 Task: Find a flight from Dublin to Edinburgh on July 6, 2023, for one passenger in economy class, considering any emissions.
Action: Mouse pressed left at (243, 177)
Screenshot: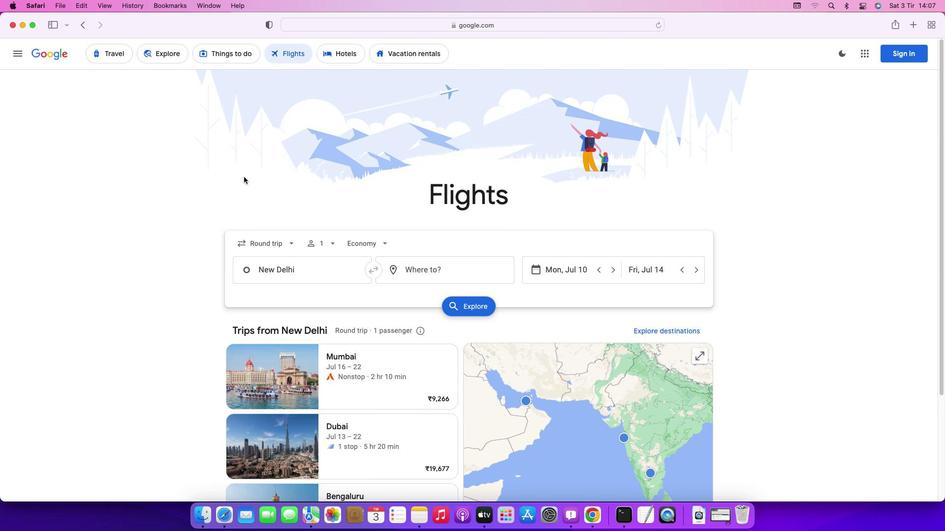 
Action: Mouse moved to (263, 239)
Screenshot: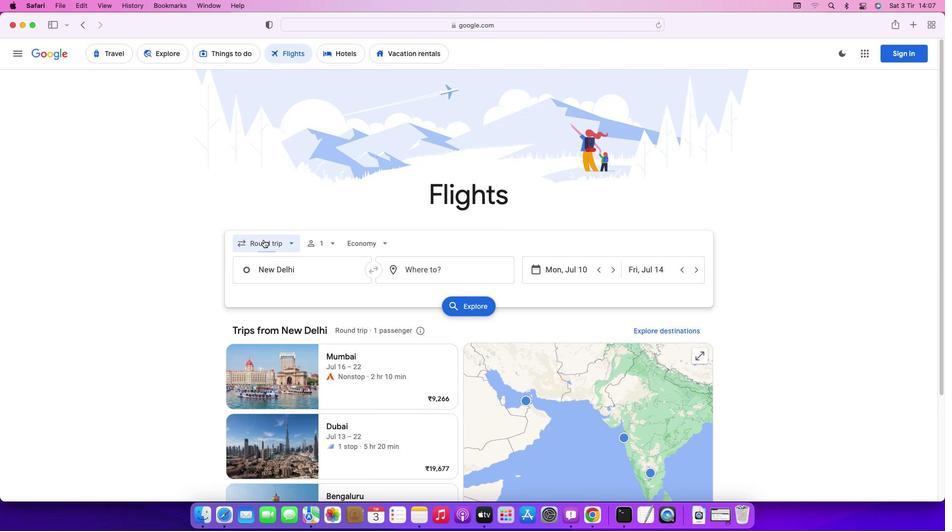 
Action: Mouse pressed left at (263, 239)
Screenshot: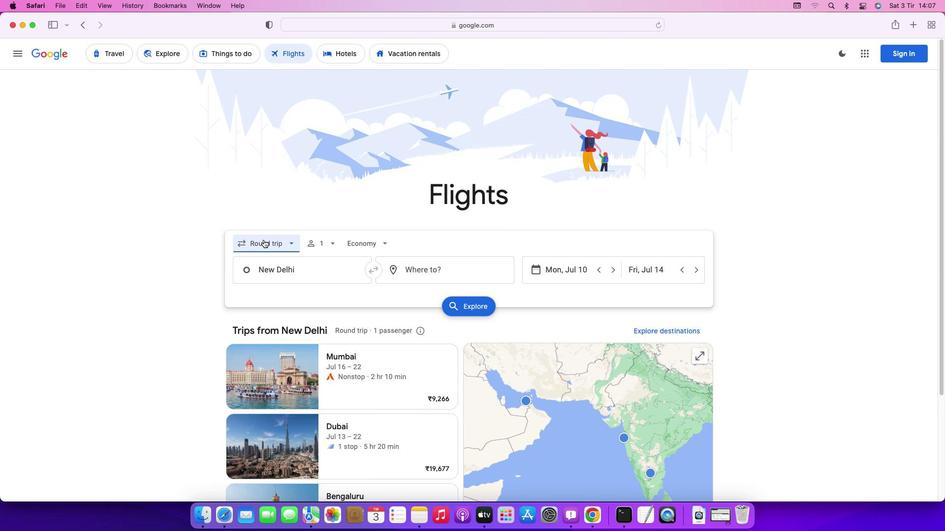 
Action: Mouse moved to (256, 293)
Screenshot: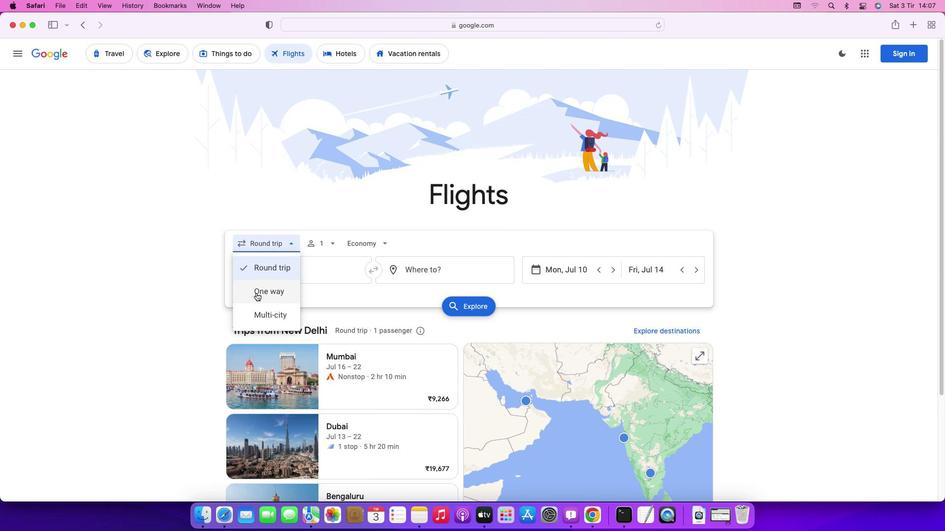 
Action: Mouse pressed left at (256, 293)
Screenshot: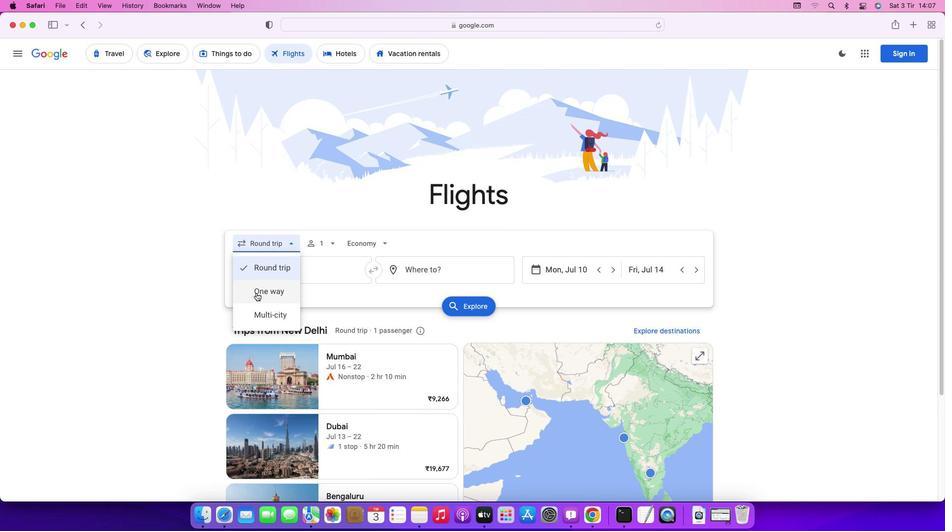 
Action: Mouse moved to (320, 243)
Screenshot: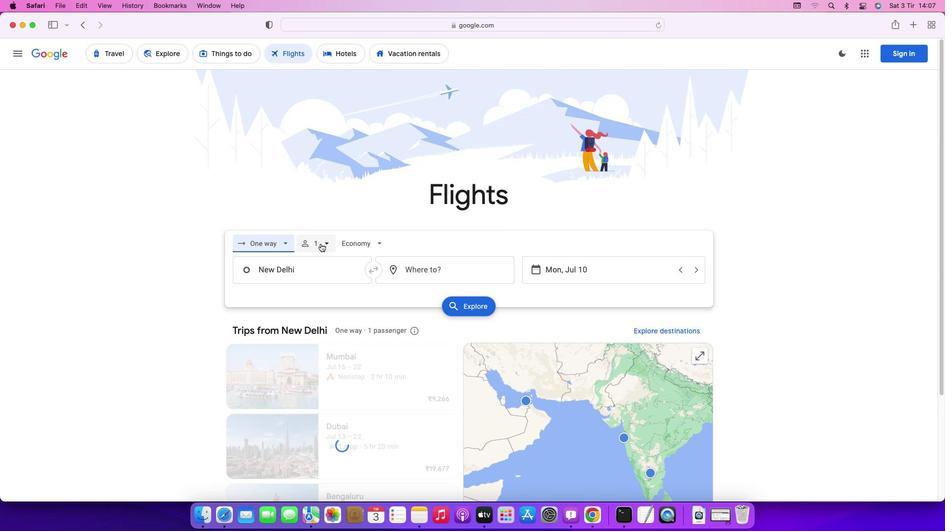 
Action: Mouse pressed left at (320, 243)
Screenshot: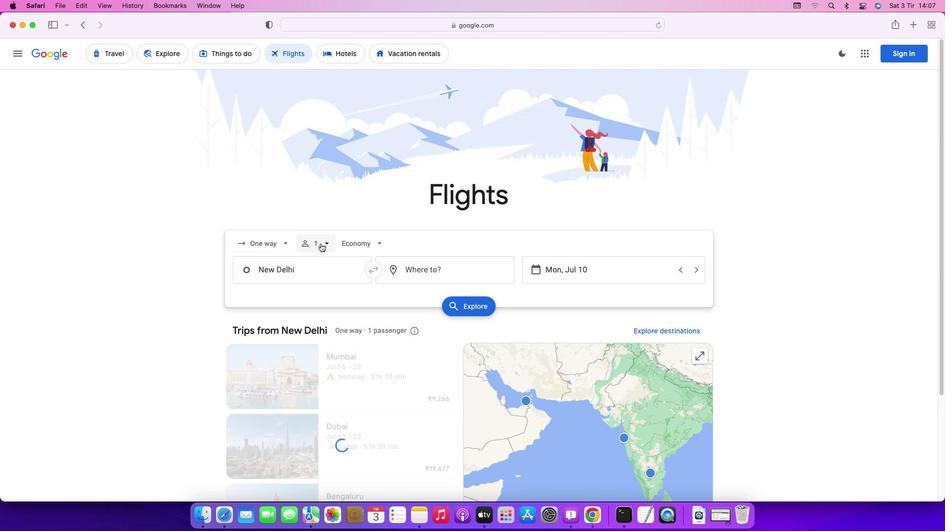 
Action: Mouse moved to (384, 270)
Screenshot: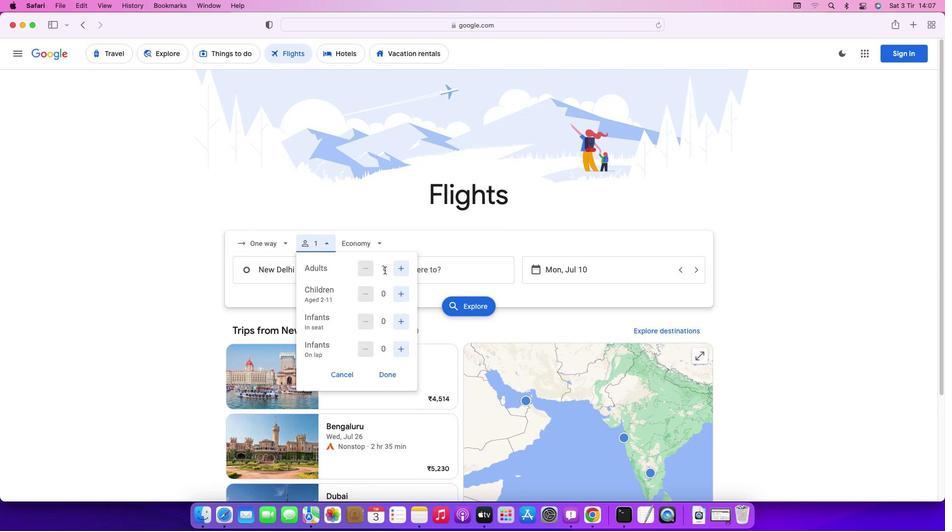 
Action: Mouse pressed left at (384, 270)
Screenshot: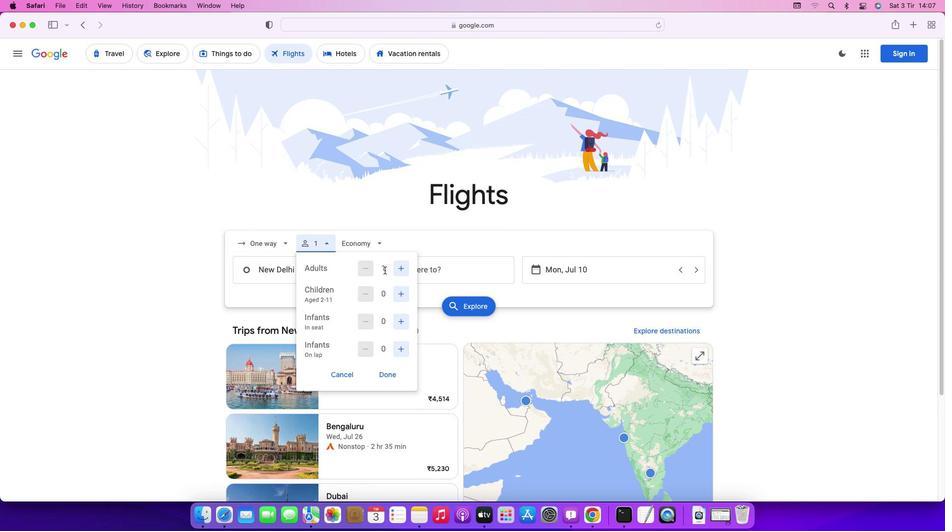 
Action: Mouse moved to (384, 372)
Screenshot: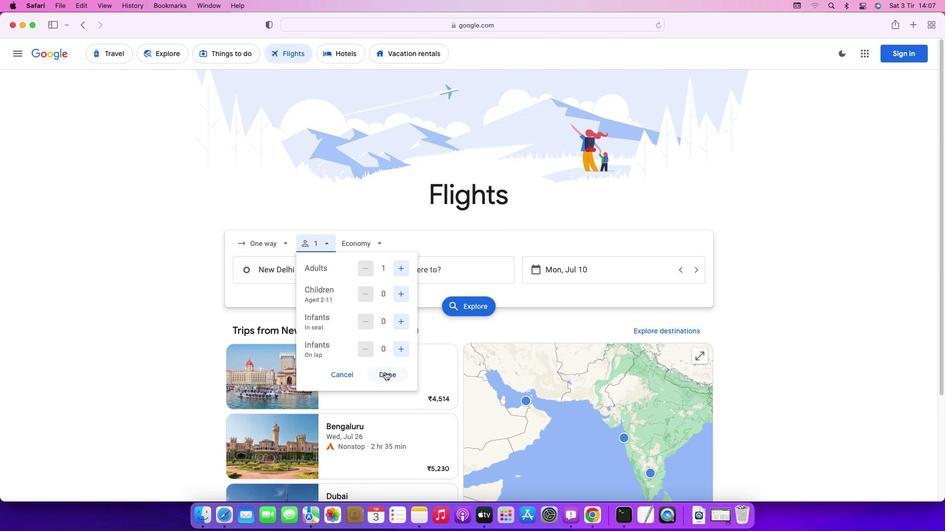 
Action: Mouse pressed left at (384, 372)
Screenshot: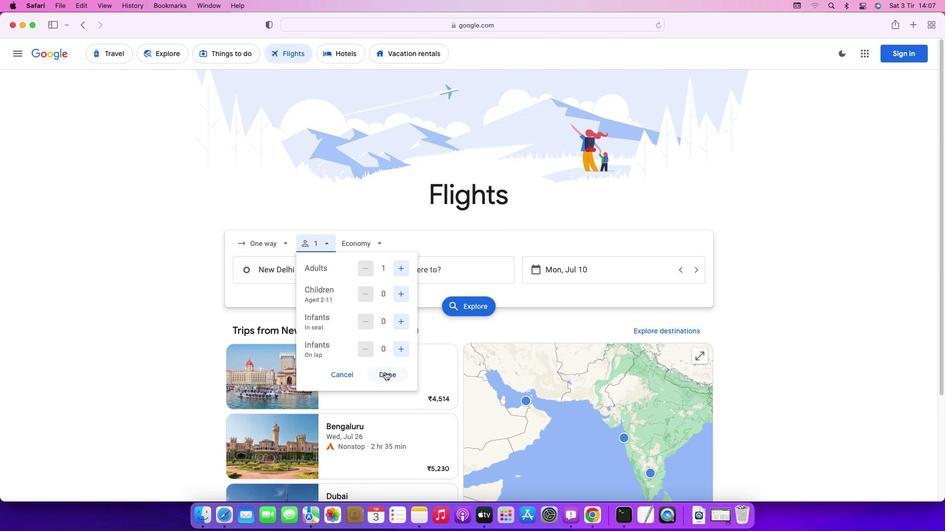 
Action: Mouse moved to (374, 244)
Screenshot: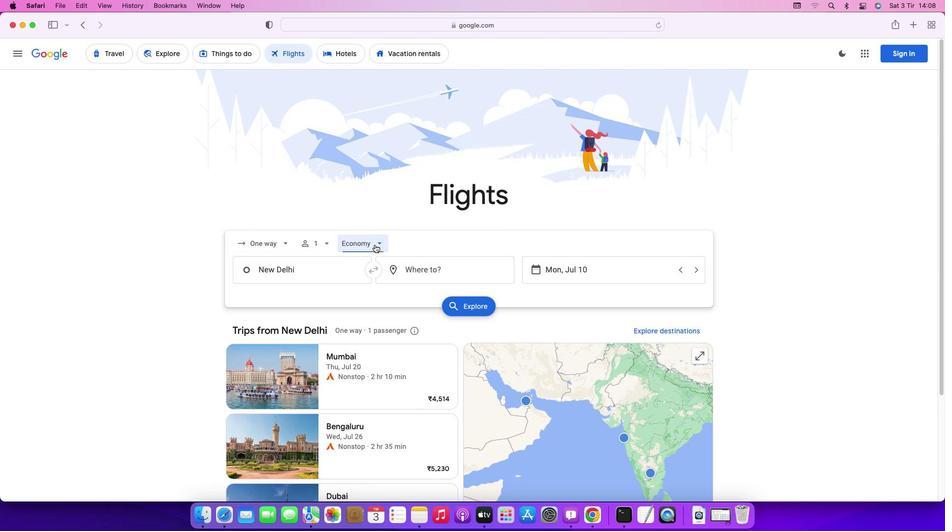 
Action: Mouse pressed left at (374, 244)
Screenshot: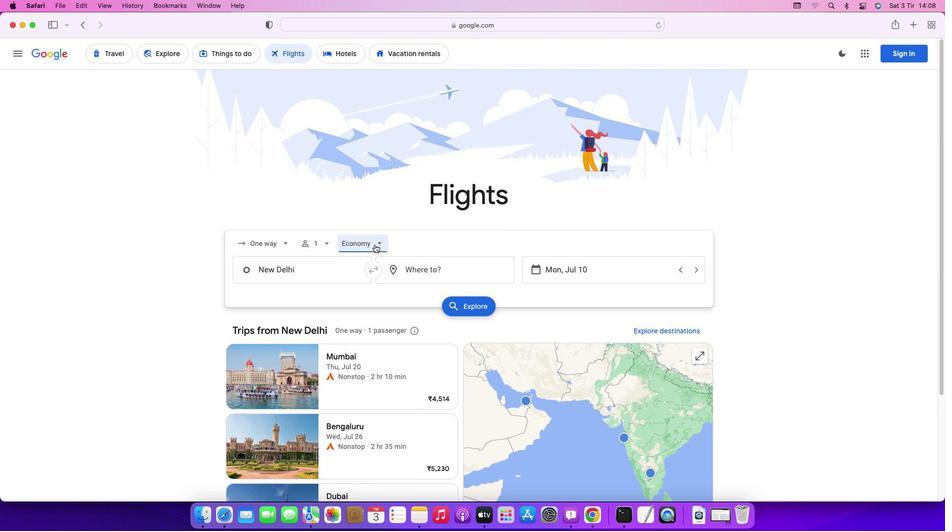 
Action: Mouse moved to (383, 270)
Screenshot: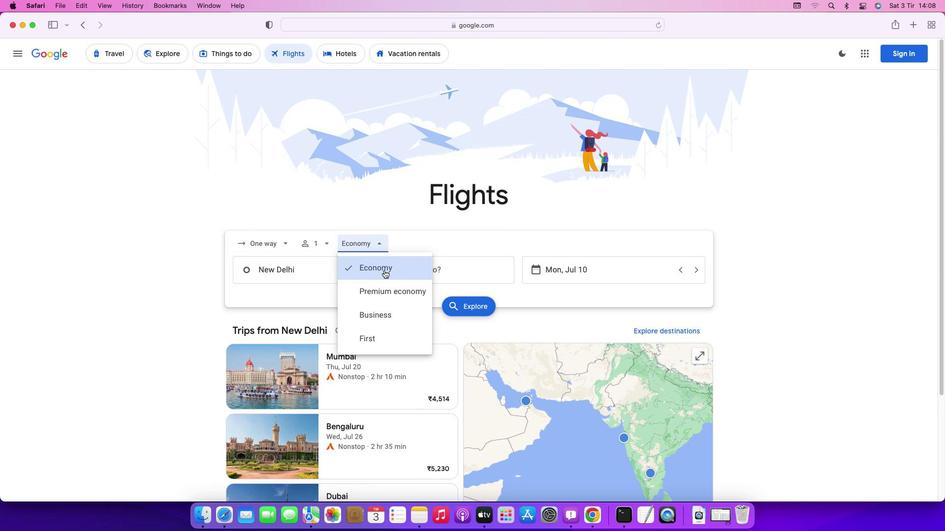 
Action: Mouse pressed left at (383, 270)
Screenshot: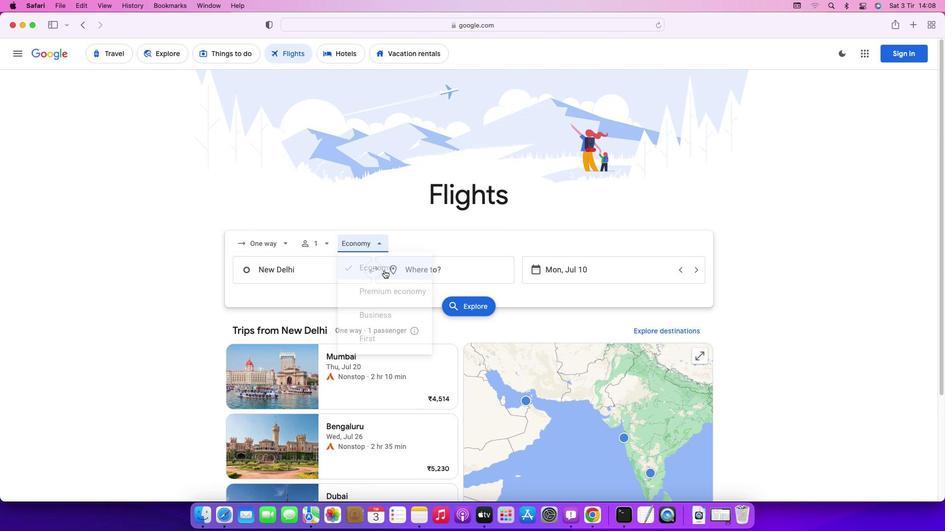 
Action: Mouse moved to (324, 274)
Screenshot: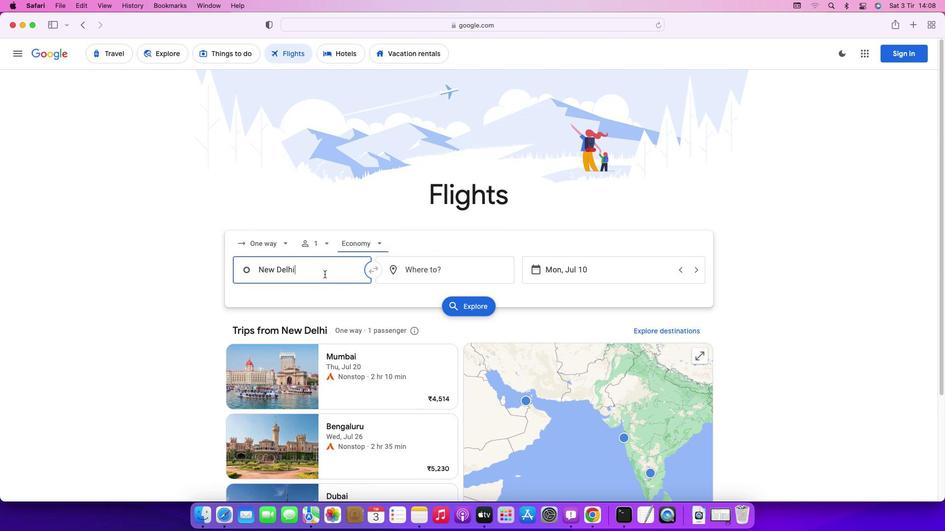
Action: Mouse pressed left at (324, 274)
Screenshot: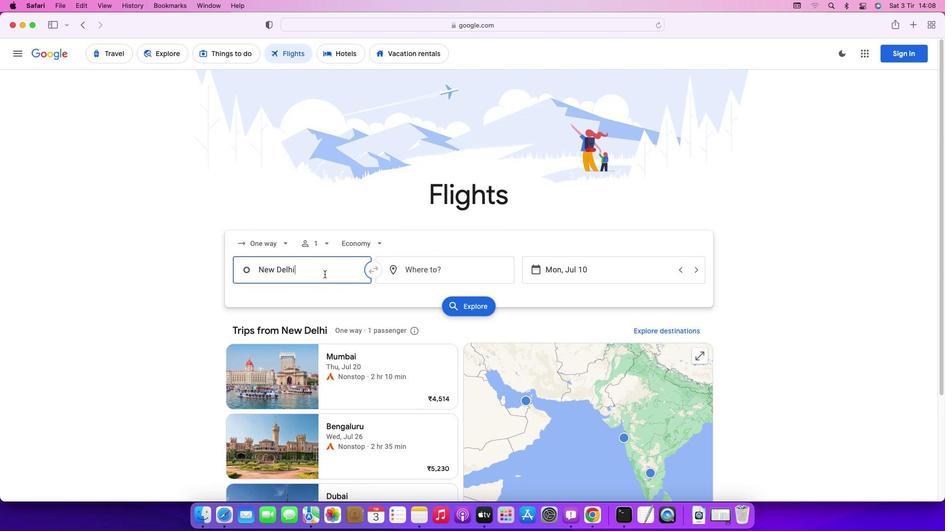 
Action: Key pressed Key.backspaceKey.caps_lock'D'Key.caps_lock'u''b''l''i''n'','Key.caps_lock'I'Key.caps_lock'r''e''l''a''n''d'
Screenshot: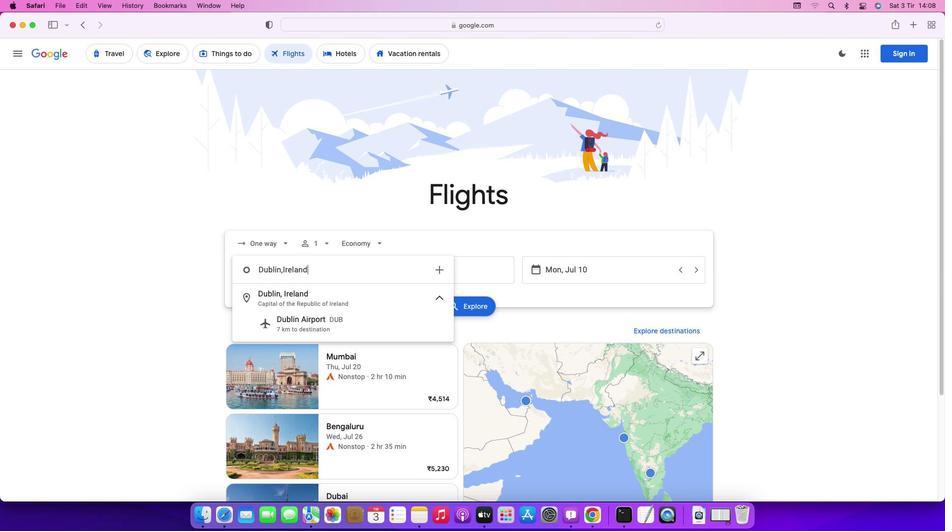 
Action: Mouse moved to (333, 301)
Screenshot: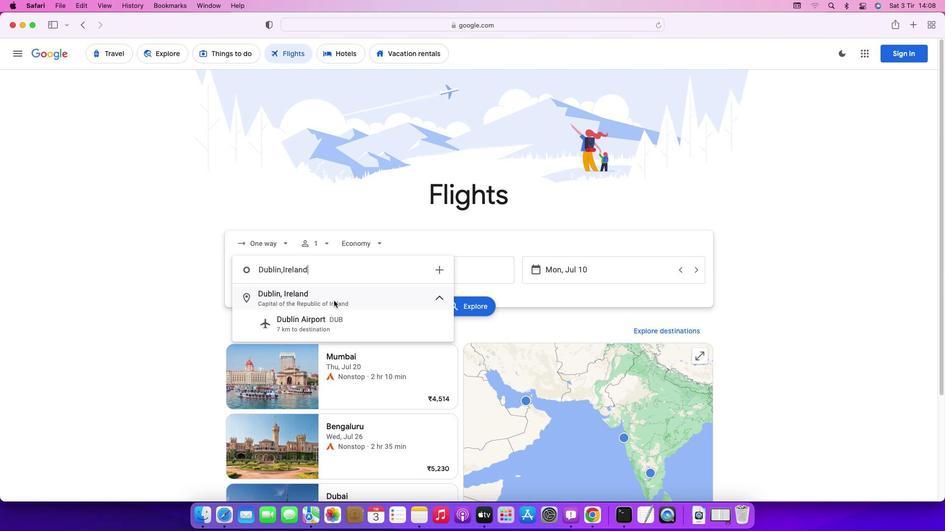 
Action: Mouse pressed left at (333, 301)
Screenshot: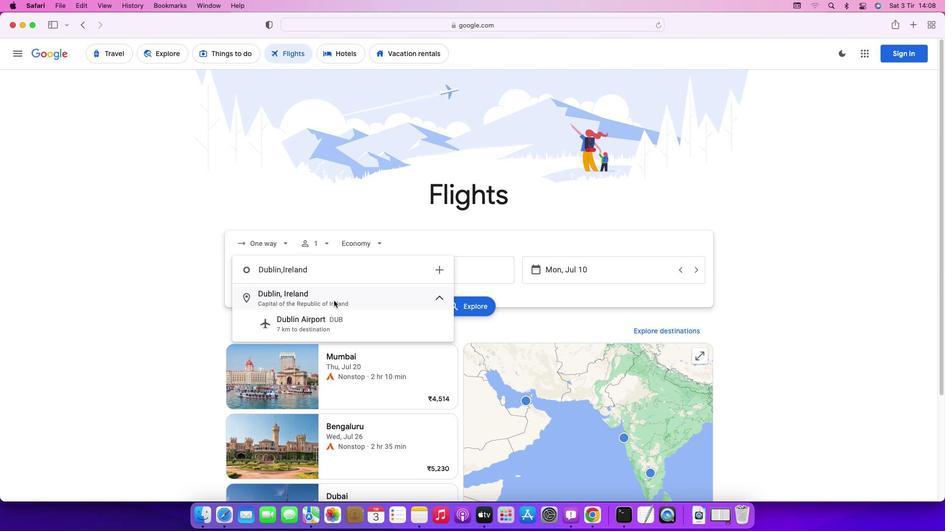 
Action: Mouse moved to (441, 271)
Screenshot: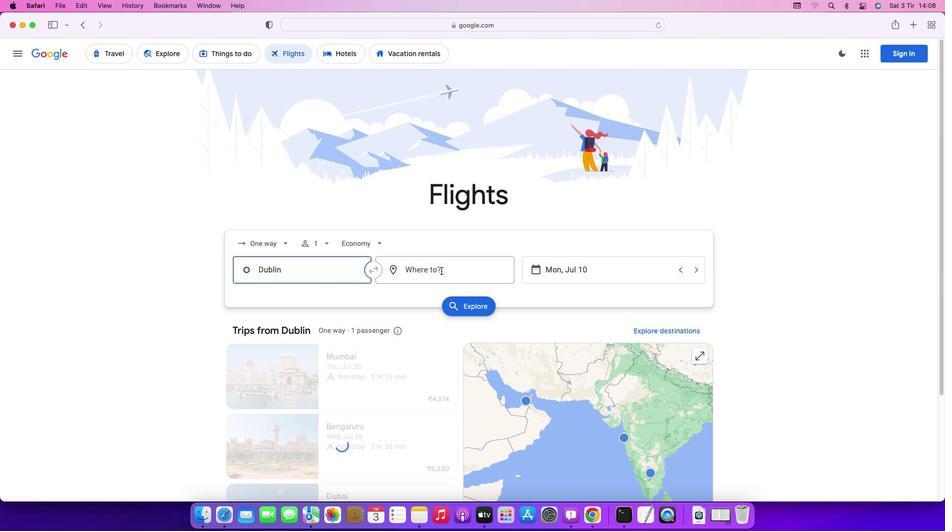 
Action: Mouse pressed left at (441, 271)
Screenshot: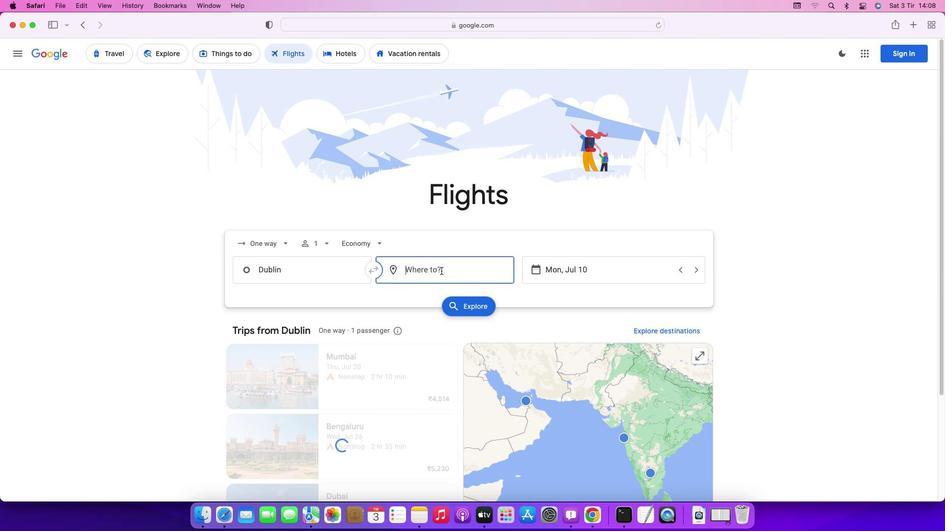 
Action: Key pressed Key.caps_lock'E'Key.caps_lock'd''i''n''b''u''r''g''h'','Key.spaceKey.caps_lock'U'Key.caps_lock'n''i''t''e''d'Key.spaceKey.caps_lock'K'Key.caps_lock'i''n''g''d''o''m'
Screenshot: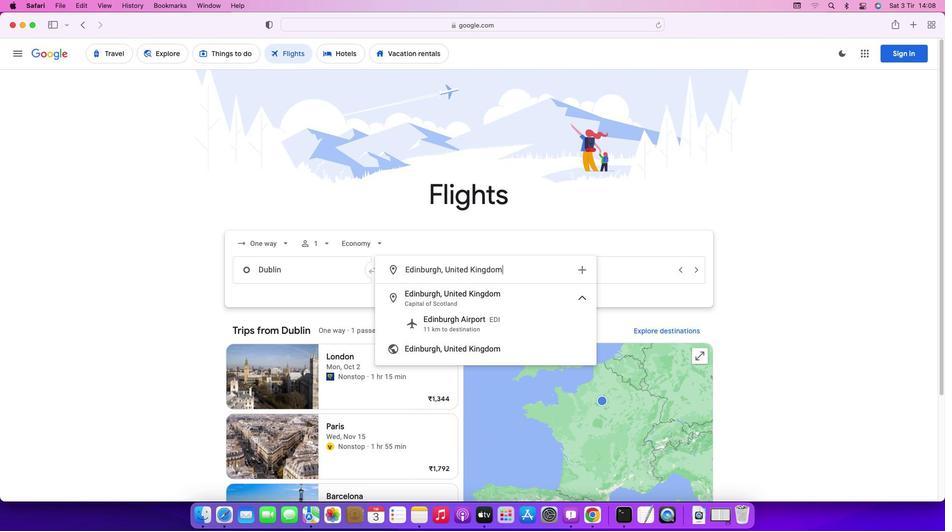 
Action: Mouse moved to (455, 297)
Screenshot: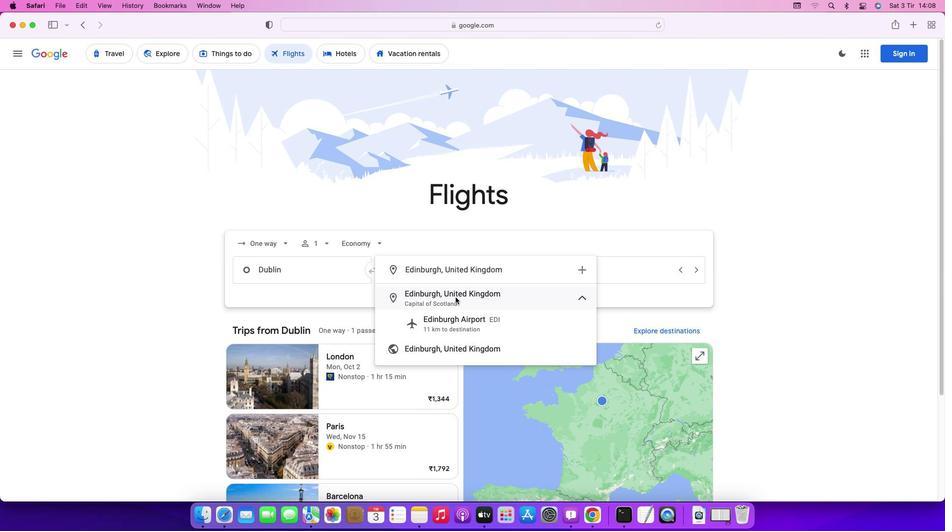 
Action: Mouse pressed left at (455, 297)
Screenshot: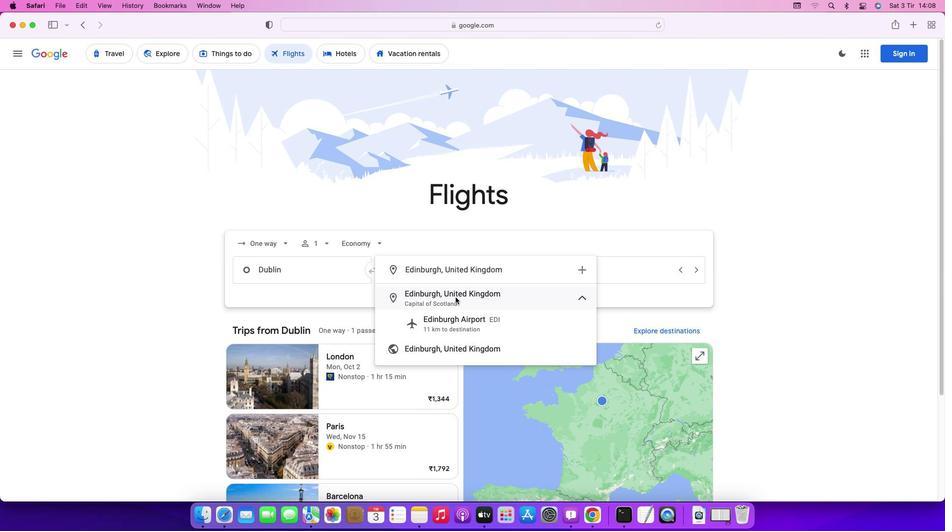 
Action: Mouse moved to (606, 273)
Screenshot: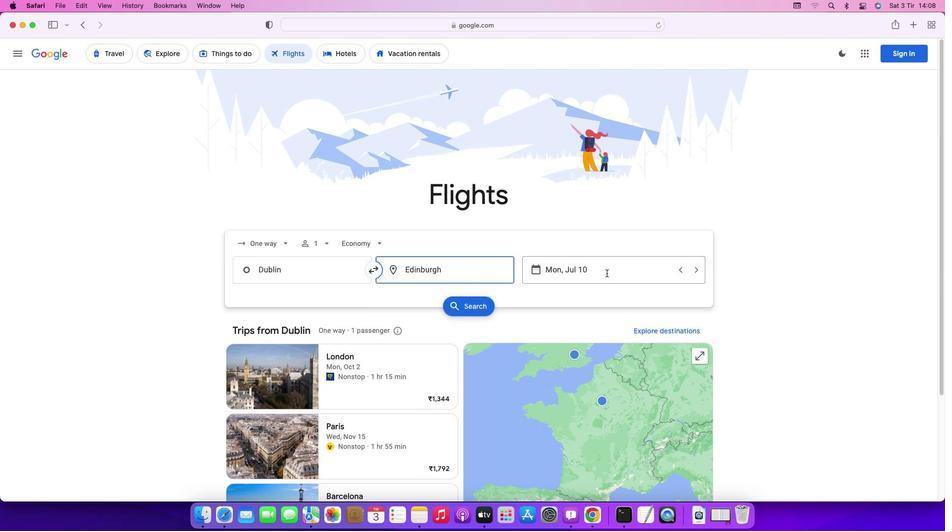 
Action: Mouse pressed left at (606, 273)
Screenshot: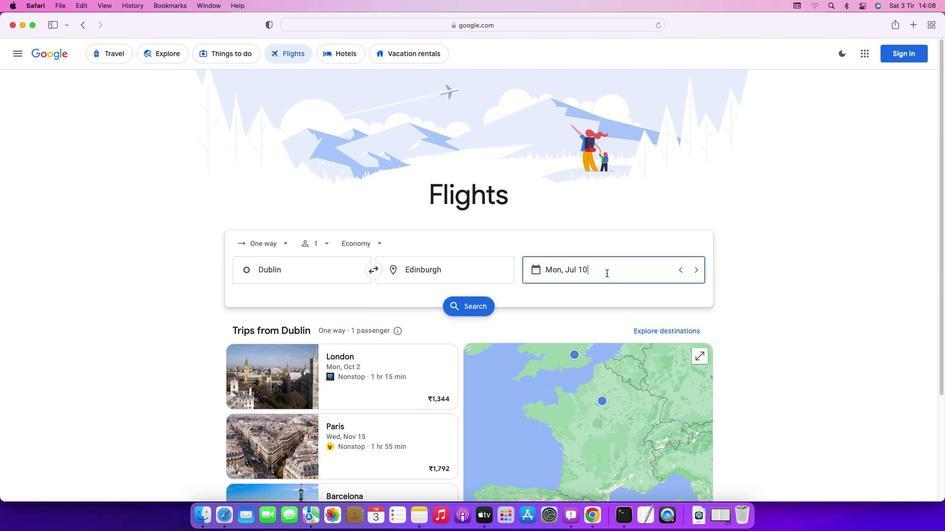 
Action: Mouse moved to (640, 351)
Screenshot: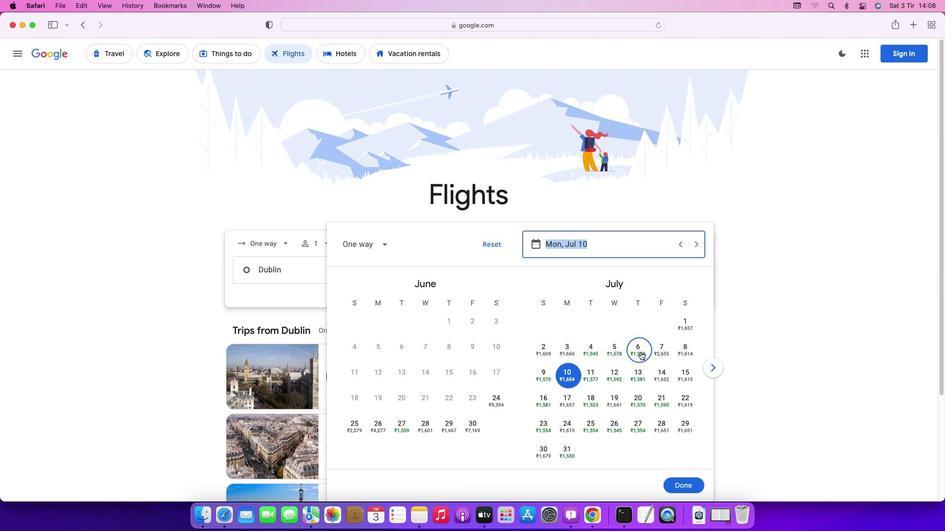 
Action: Mouse pressed left at (640, 351)
Screenshot: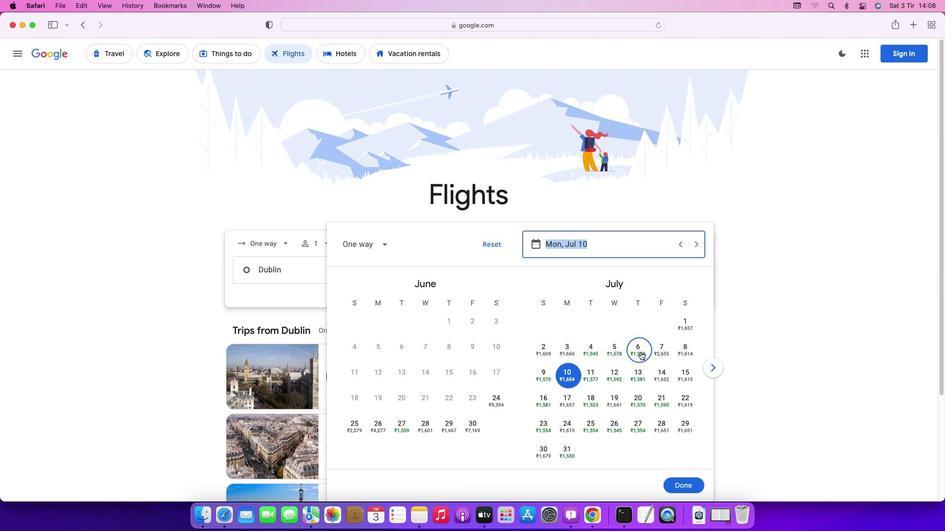 
Action: Mouse moved to (680, 482)
Screenshot: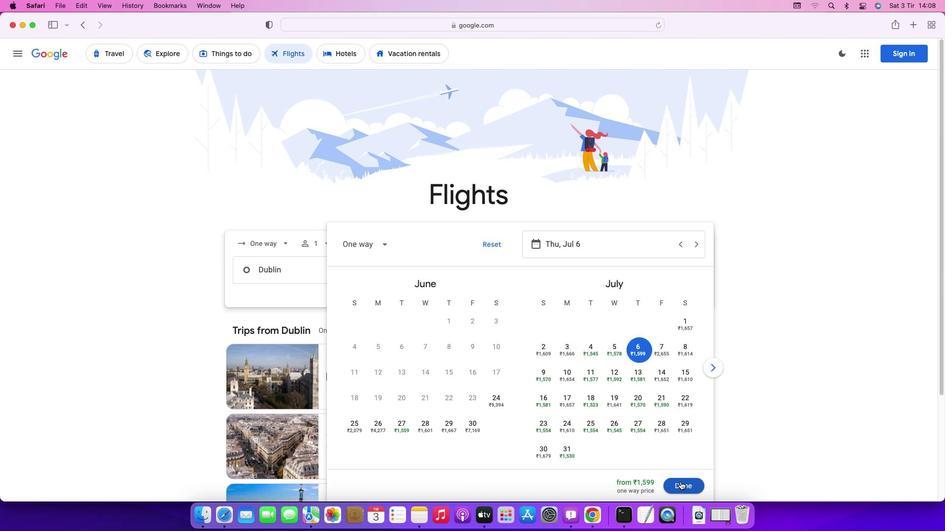 
Action: Mouse pressed left at (680, 482)
Screenshot: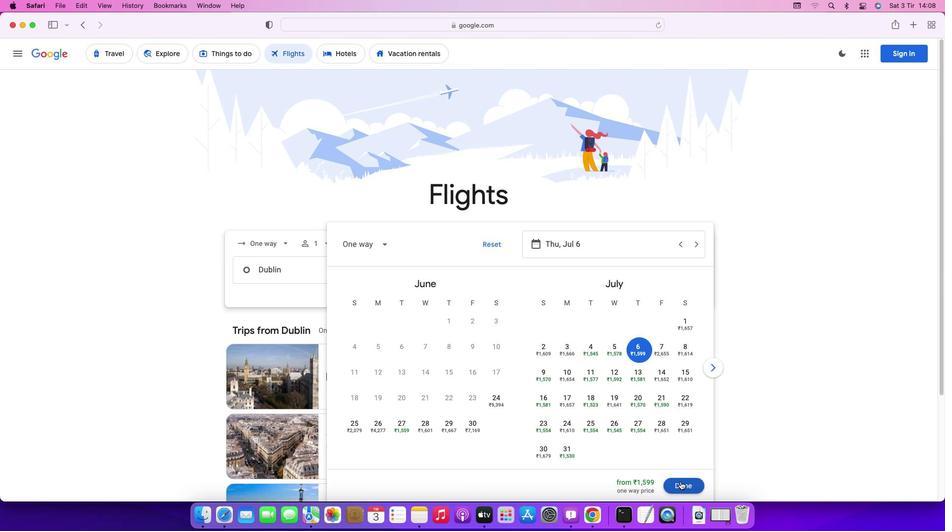 
Action: Mouse moved to (468, 306)
Screenshot: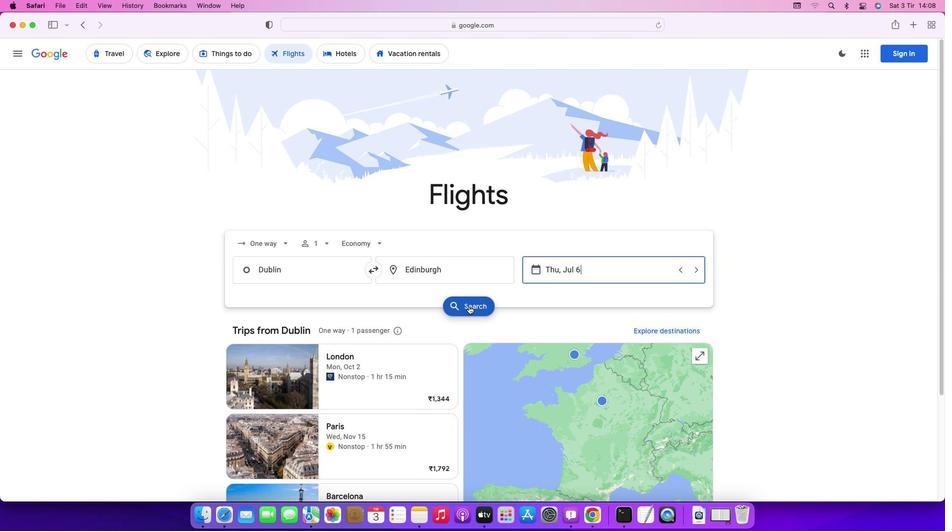 
Action: Mouse pressed left at (468, 306)
Screenshot: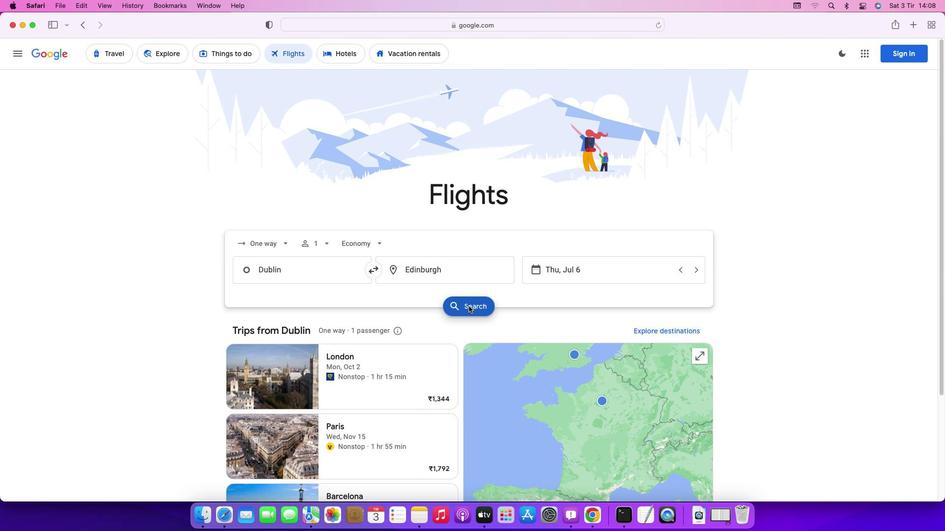 
Action: Mouse moved to (541, 144)
Screenshot: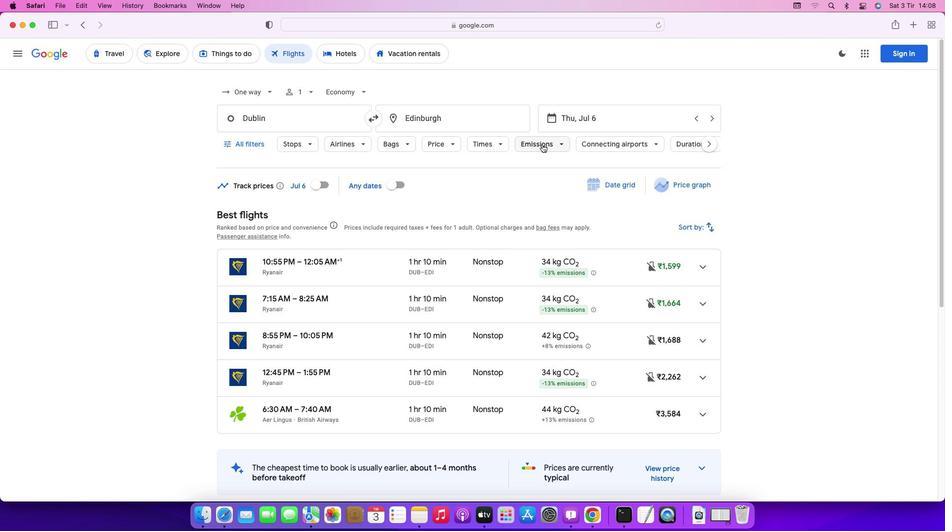 
Action: Mouse pressed left at (541, 144)
Screenshot: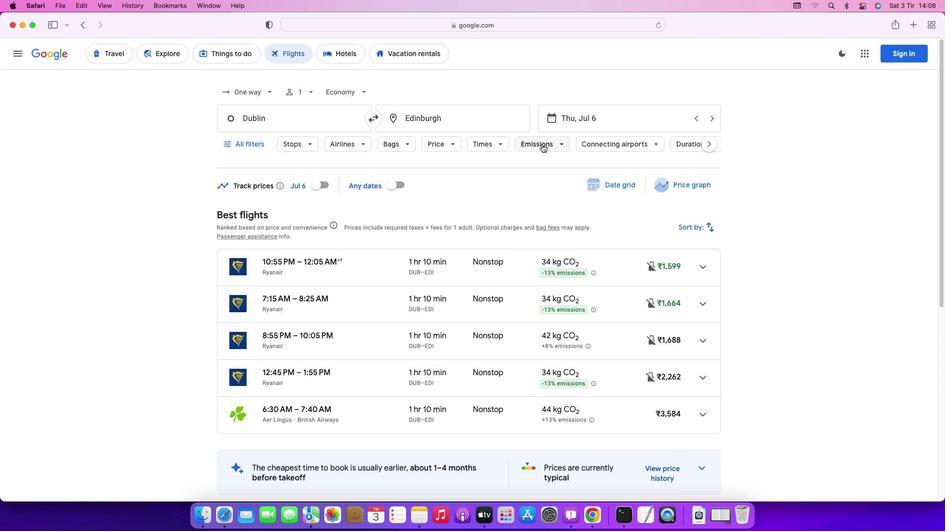 
Action: Mouse moved to (537, 194)
Screenshot: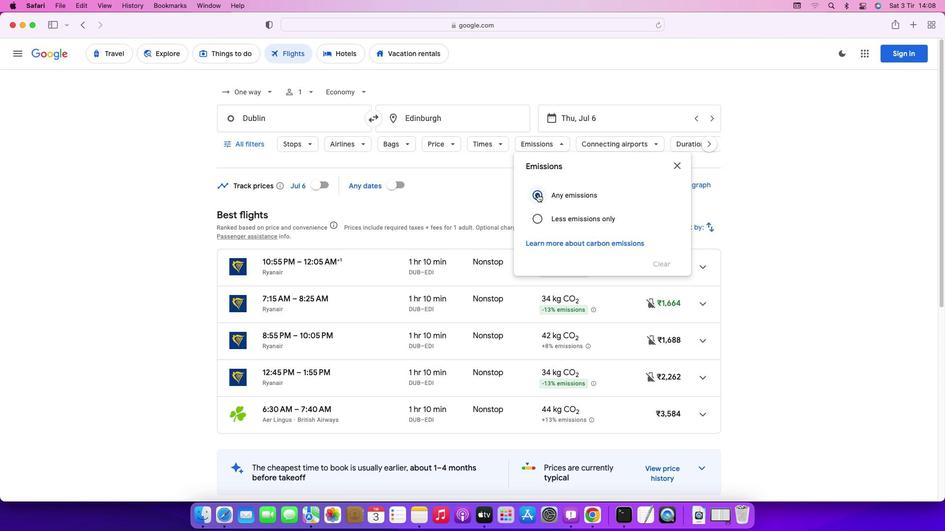 
Action: Mouse pressed left at (537, 194)
Screenshot: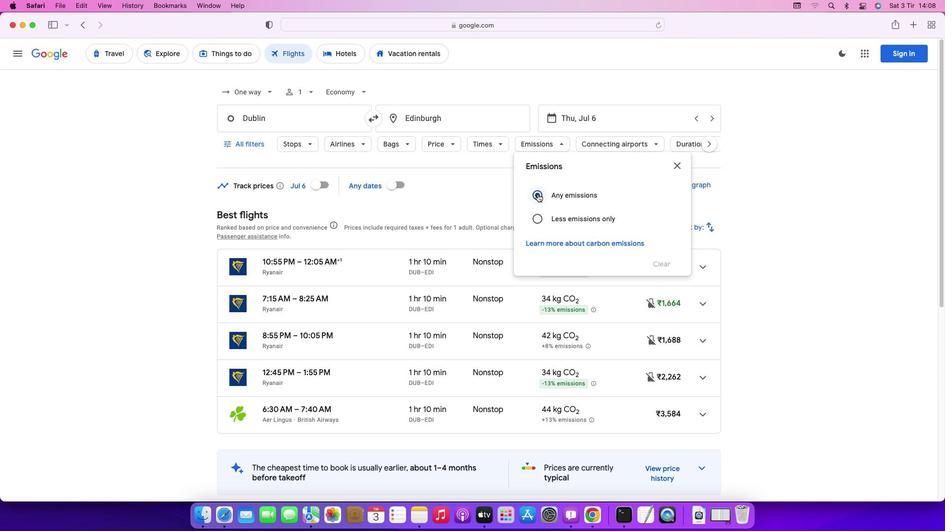 
Action: Mouse moved to (499, 192)
Screenshot: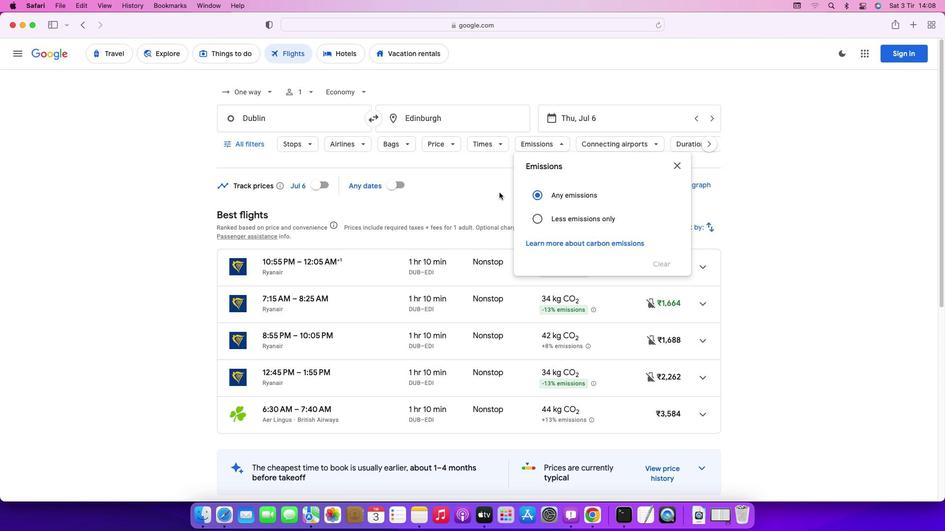 
Action: Mouse pressed left at (499, 192)
Screenshot: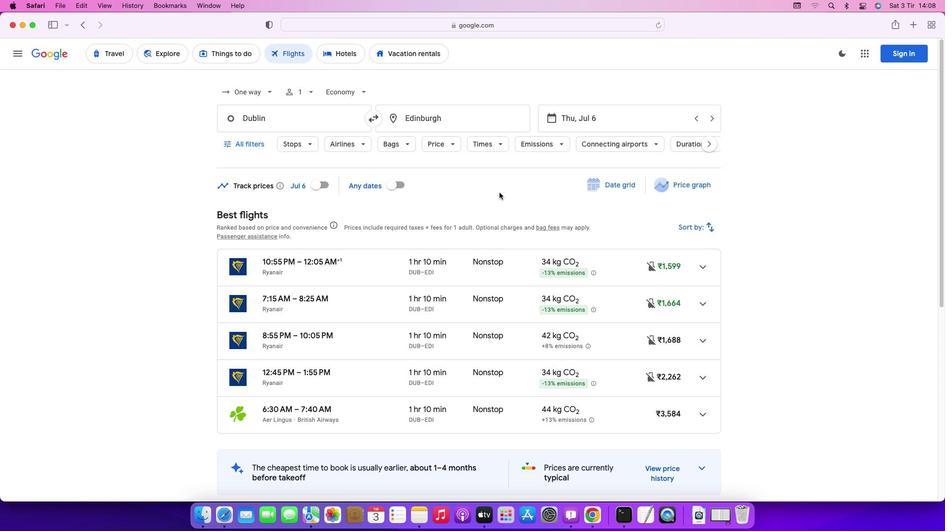 
